 Task: In the  document people.rtf Select the text and change paragraph spacing to  '1.5' Change page orientation to  'Landscape' Add Page color Navy Blue
Action: Mouse moved to (278, 345)
Screenshot: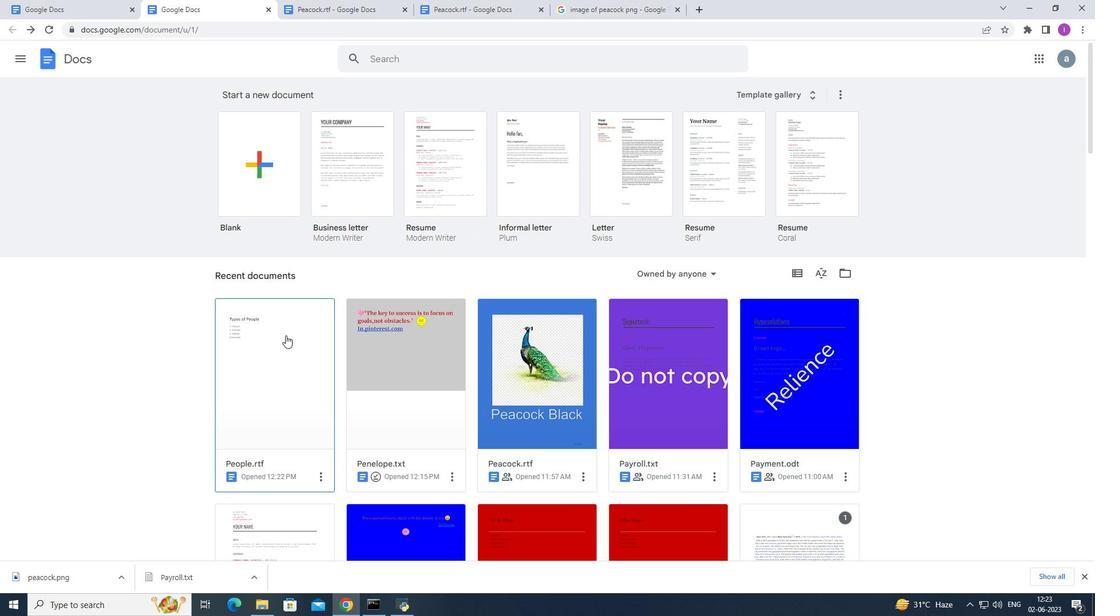 
Action: Mouse pressed left at (278, 345)
Screenshot: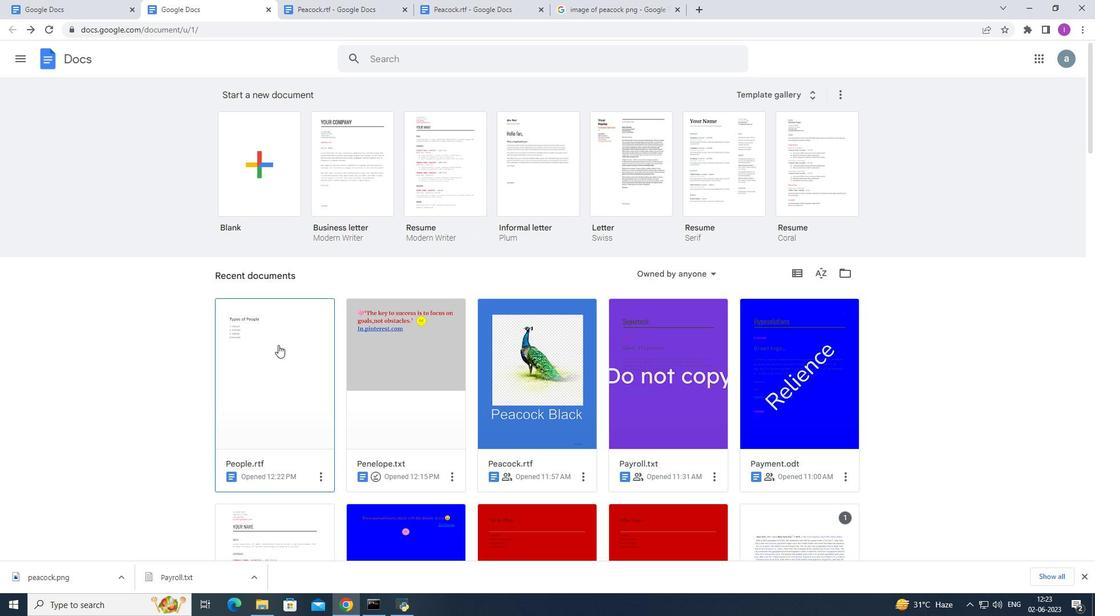 
Action: Mouse moved to (344, 192)
Screenshot: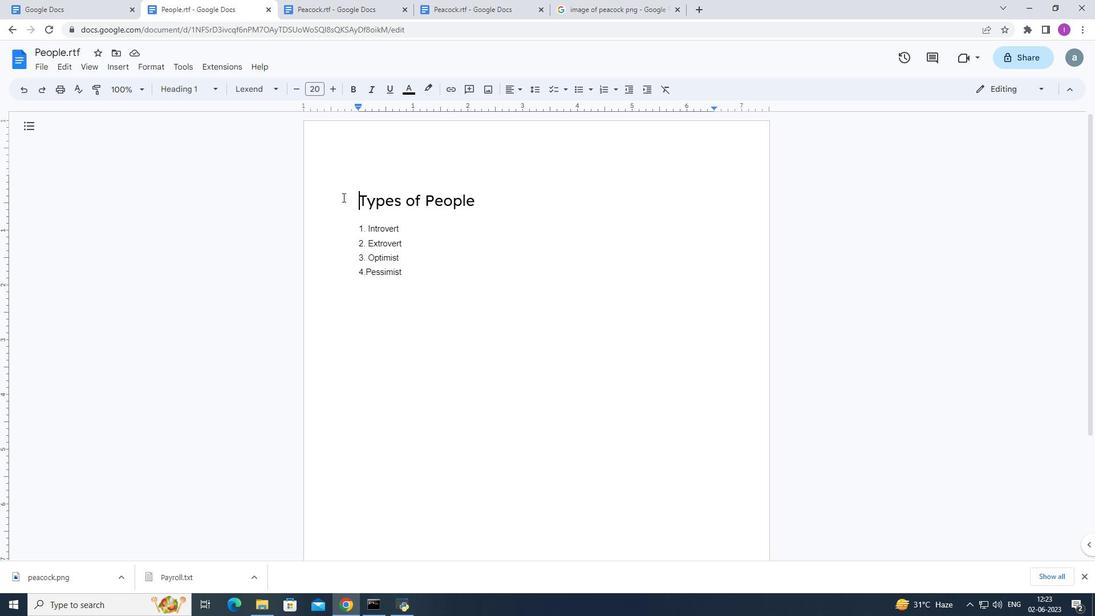 
Action: Mouse pressed left at (344, 192)
Screenshot: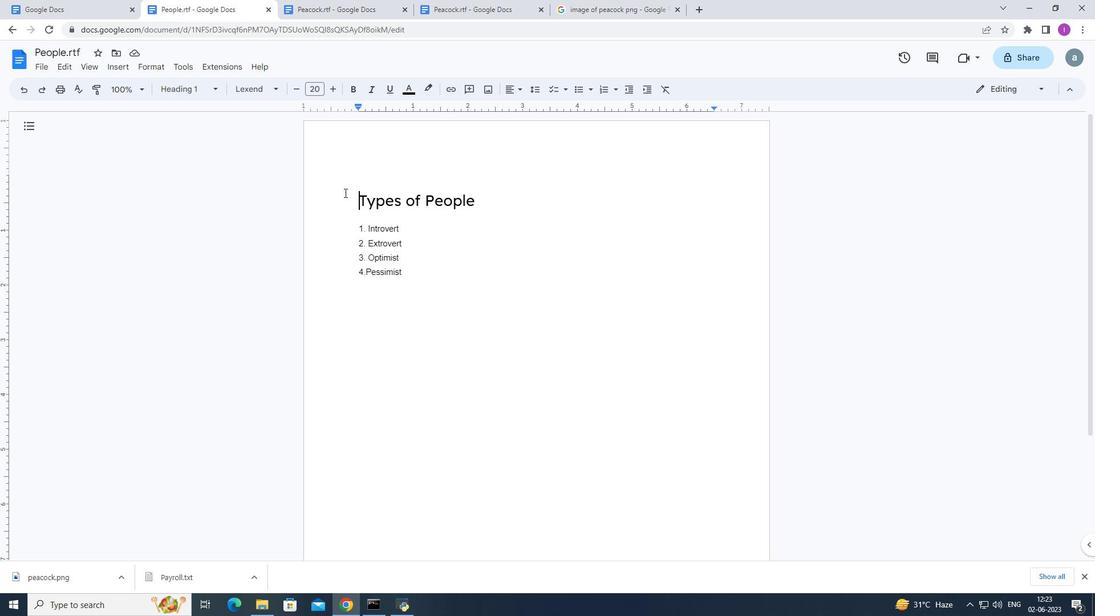 
Action: Mouse moved to (535, 87)
Screenshot: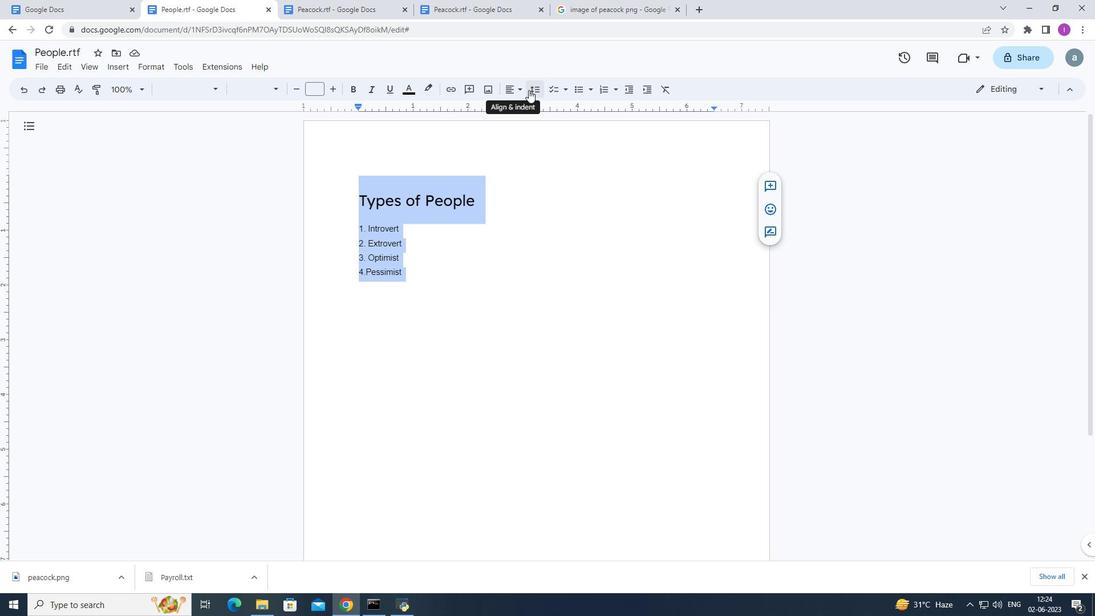 
Action: Mouse pressed left at (535, 87)
Screenshot: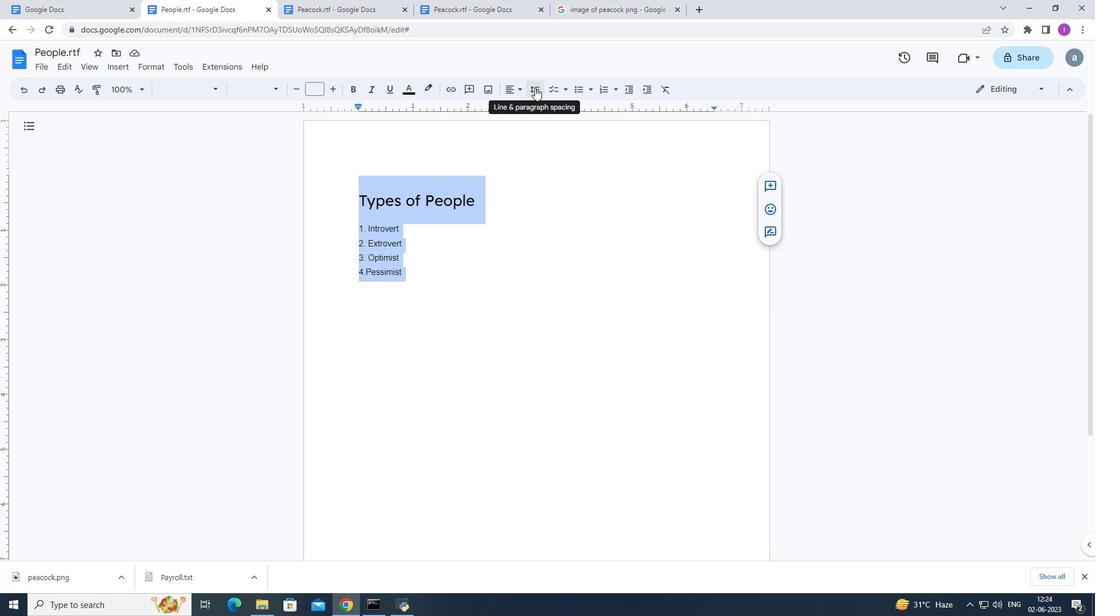
Action: Mouse moved to (557, 131)
Screenshot: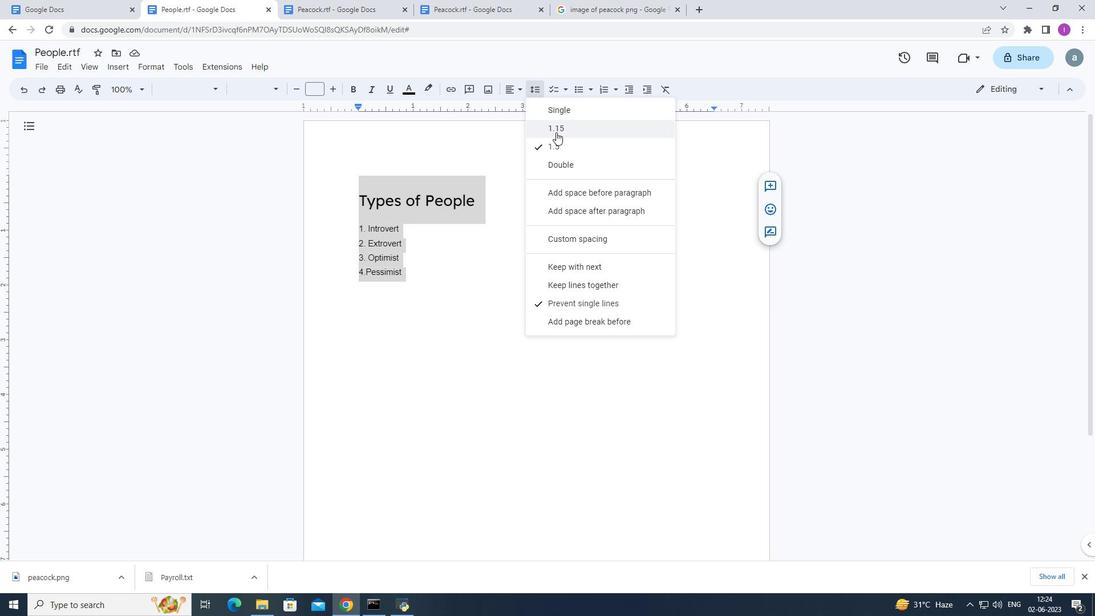 
Action: Mouse pressed left at (557, 131)
Screenshot: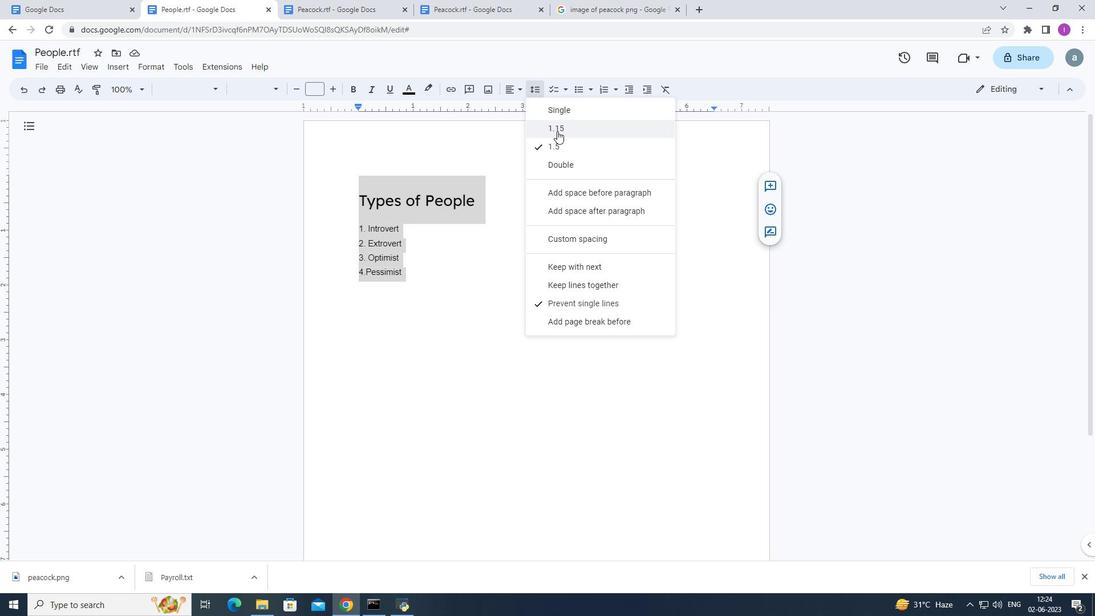 
Action: Mouse moved to (557, 130)
Screenshot: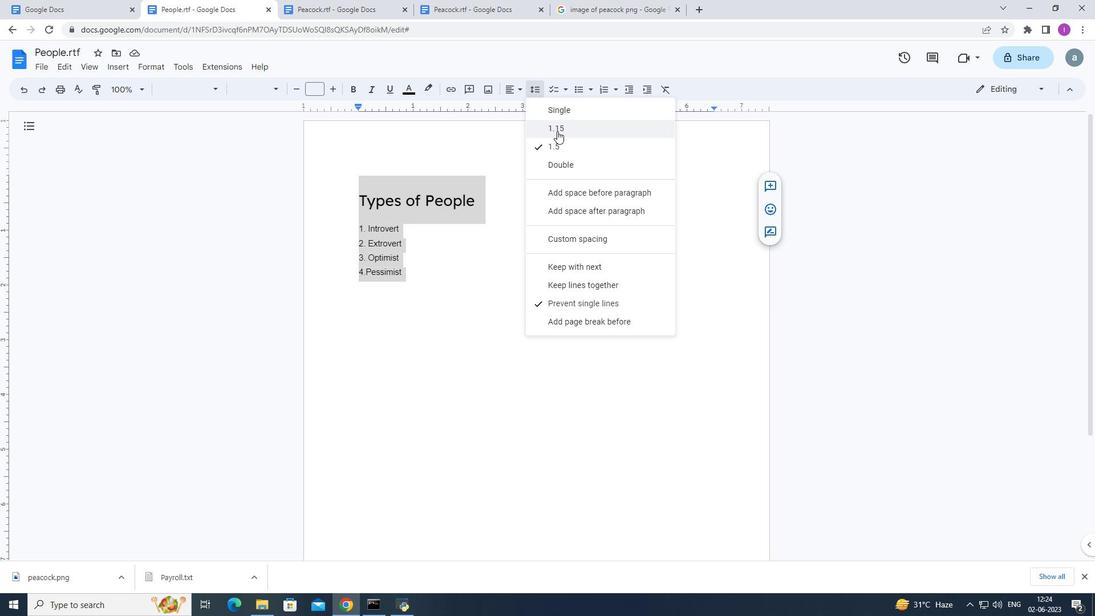 
Action: Mouse pressed left at (557, 130)
Screenshot: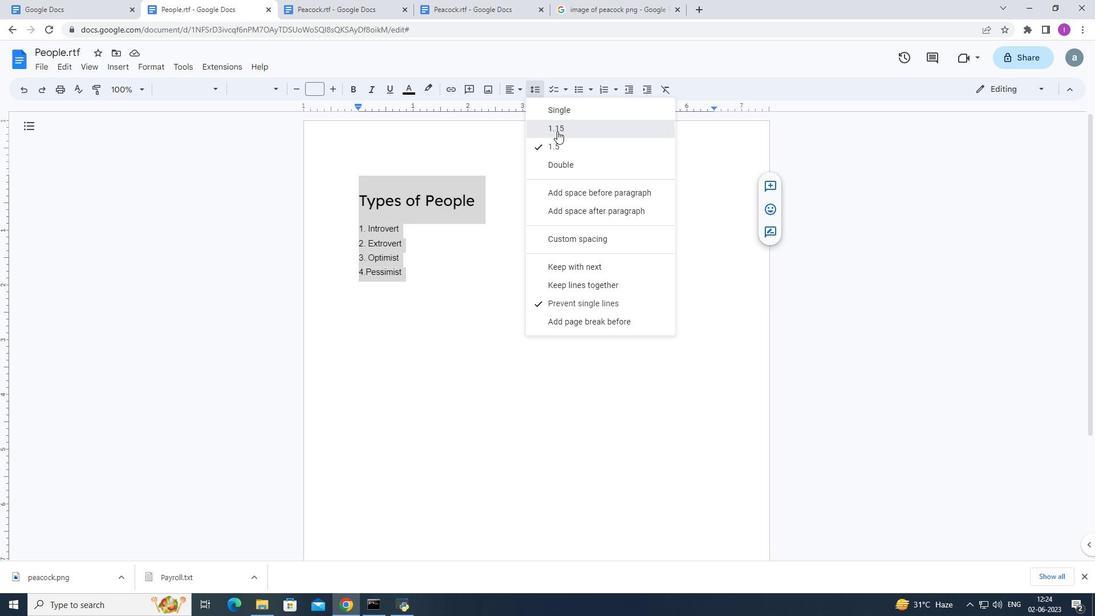 
Action: Mouse moved to (529, 91)
Screenshot: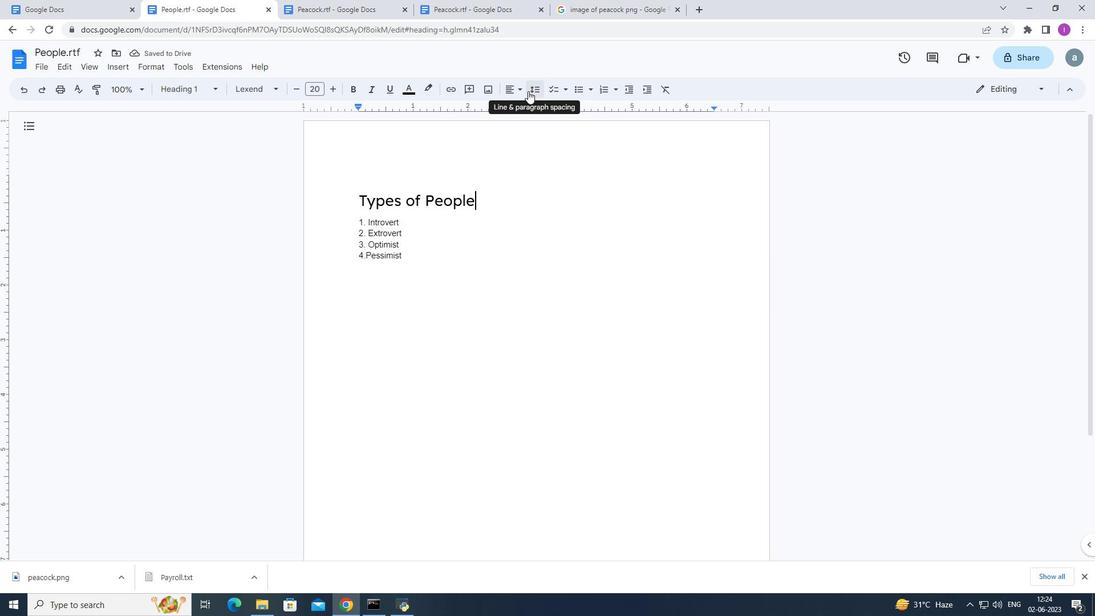 
Action: Mouse pressed left at (529, 91)
Screenshot: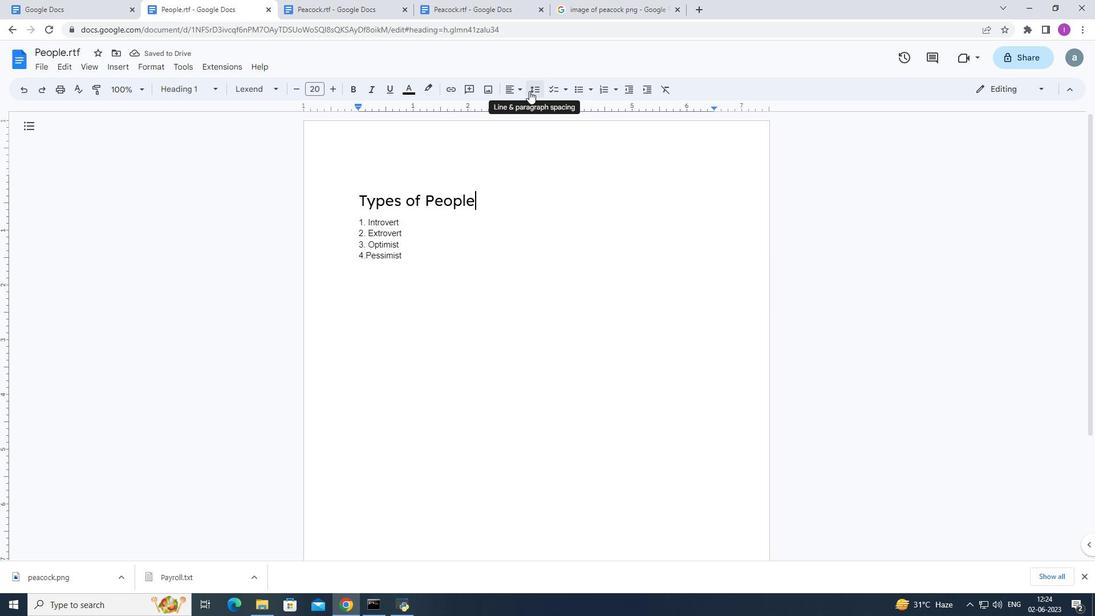 
Action: Mouse moved to (551, 140)
Screenshot: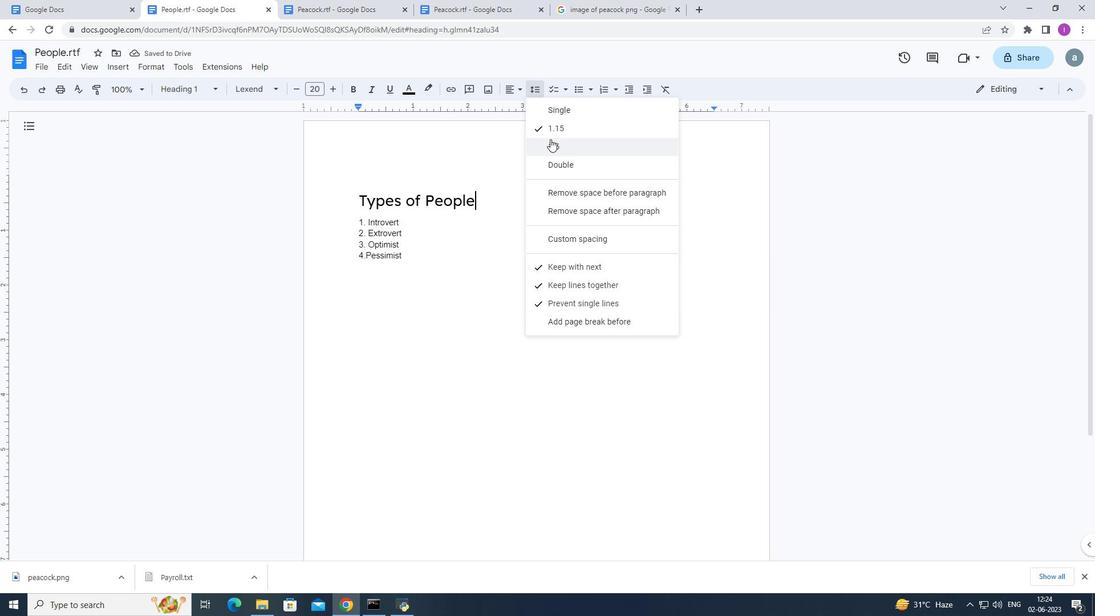 
Action: Mouse pressed left at (551, 140)
Screenshot: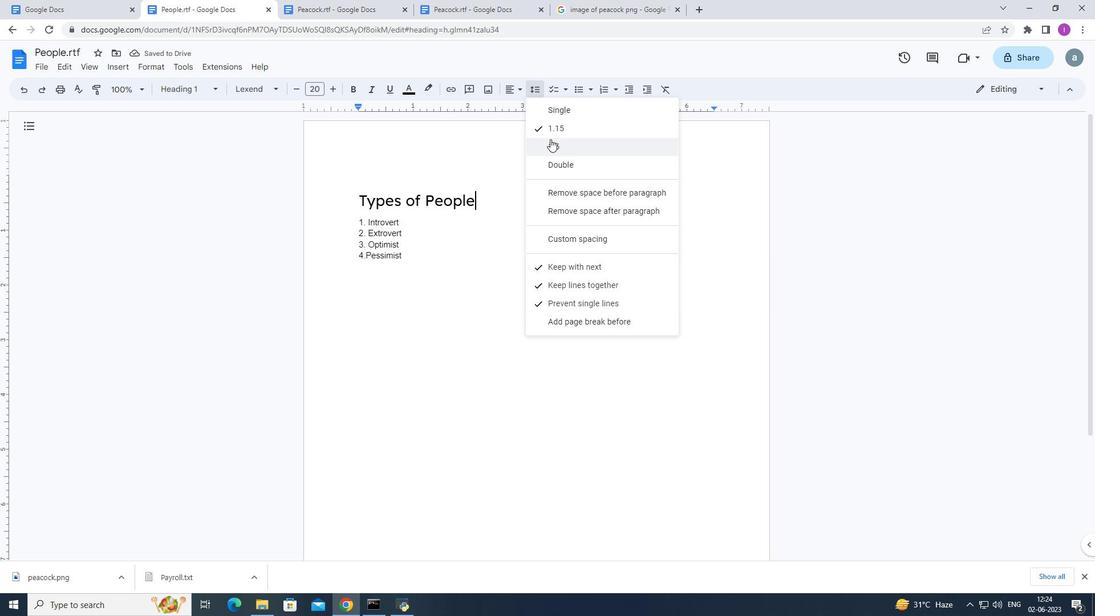 
Action: Mouse moved to (363, 286)
Screenshot: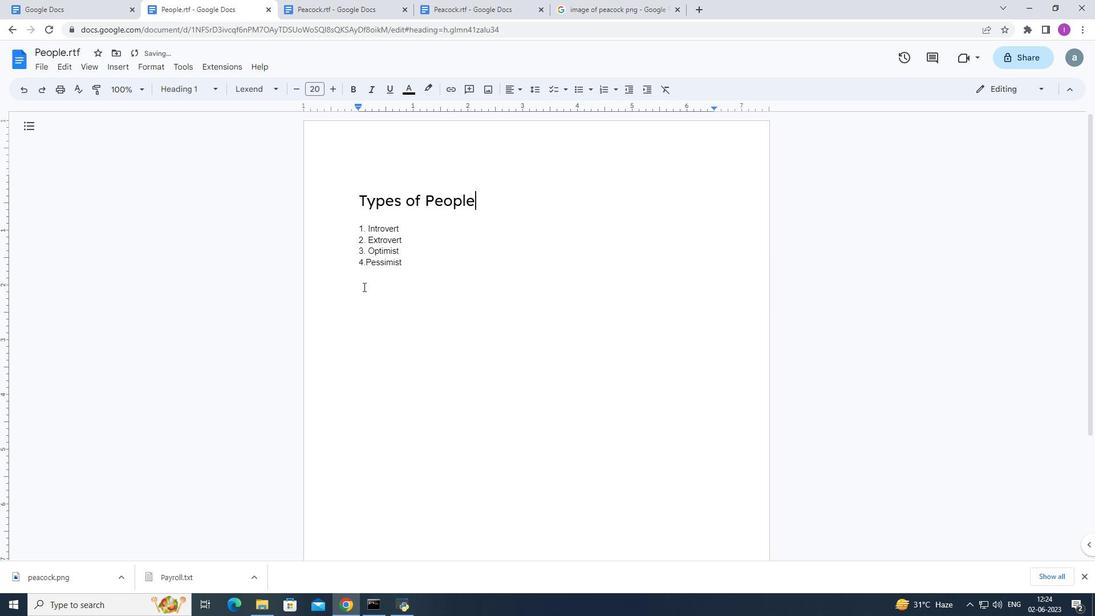 
Action: Mouse scrolled (363, 286) with delta (0, 0)
Screenshot: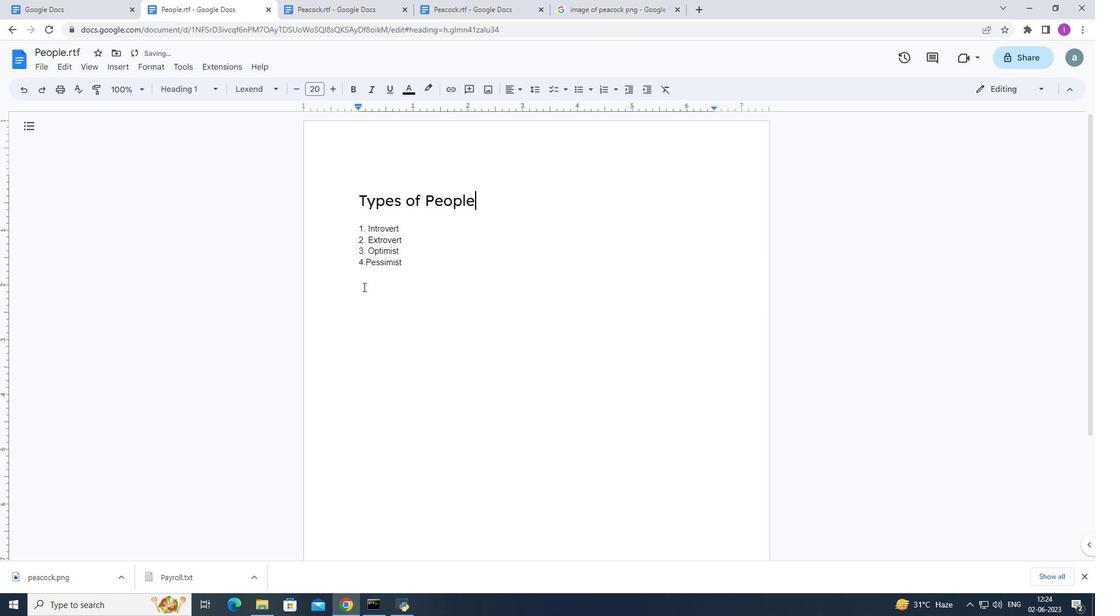 
Action: Mouse moved to (43, 62)
Screenshot: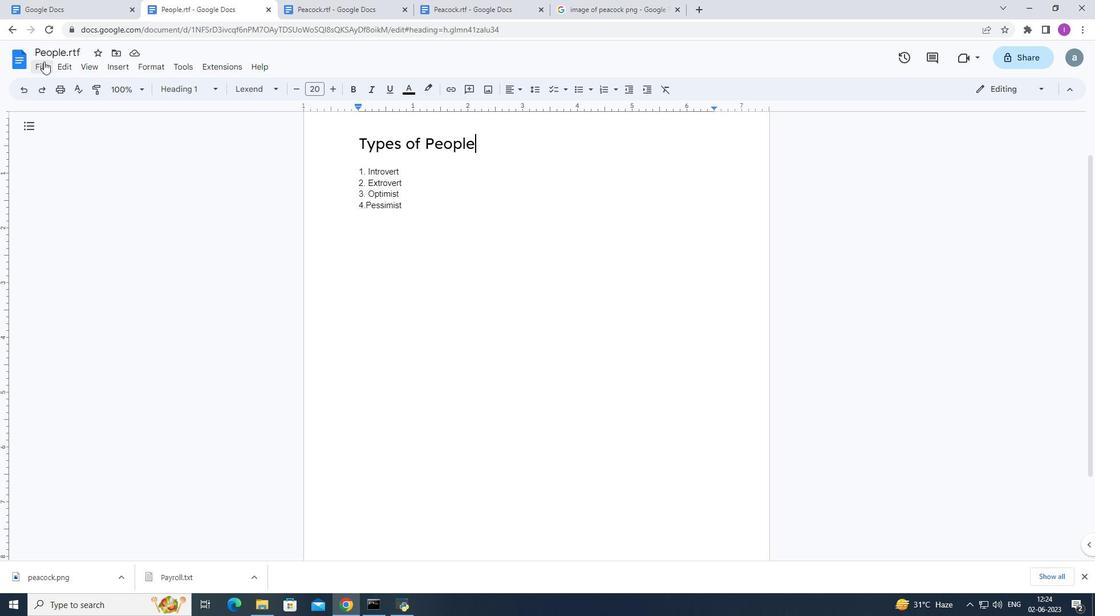 
Action: Mouse pressed left at (43, 62)
Screenshot: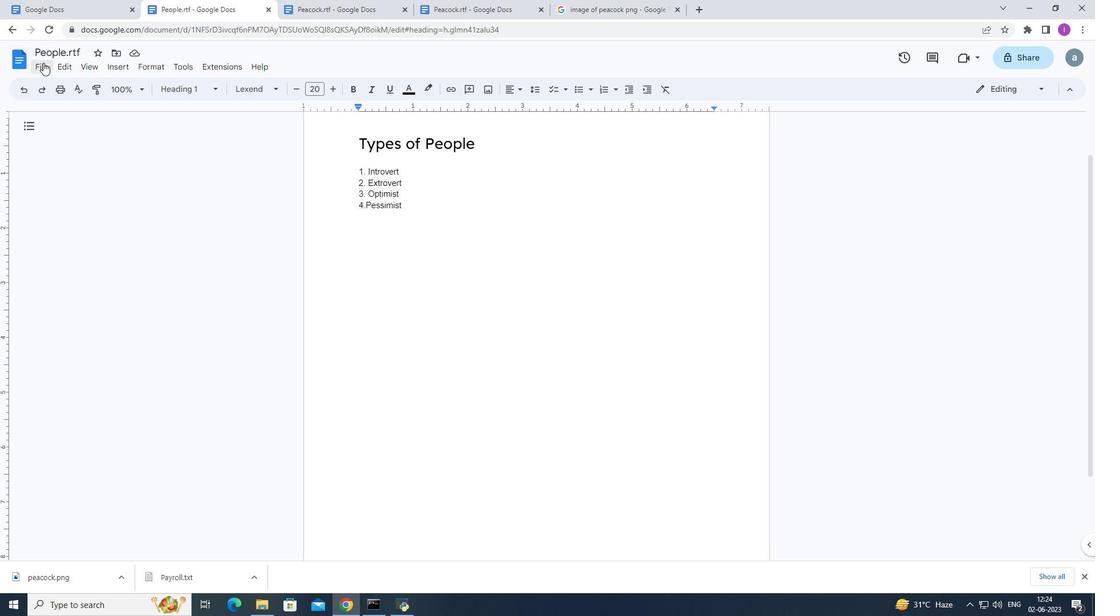 
Action: Mouse moved to (99, 378)
Screenshot: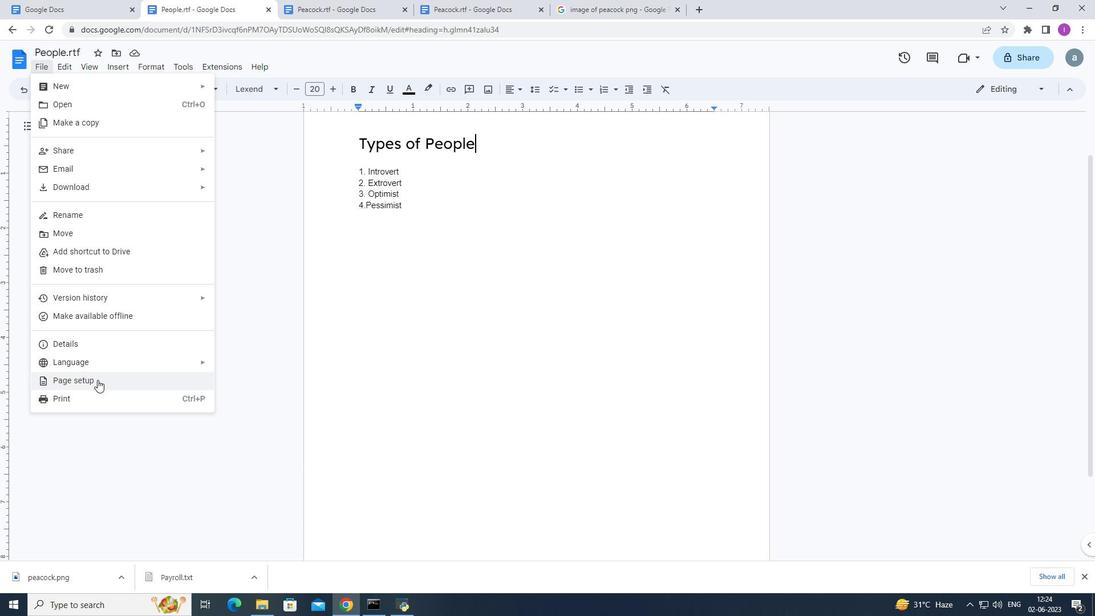 
Action: Mouse pressed left at (99, 378)
Screenshot: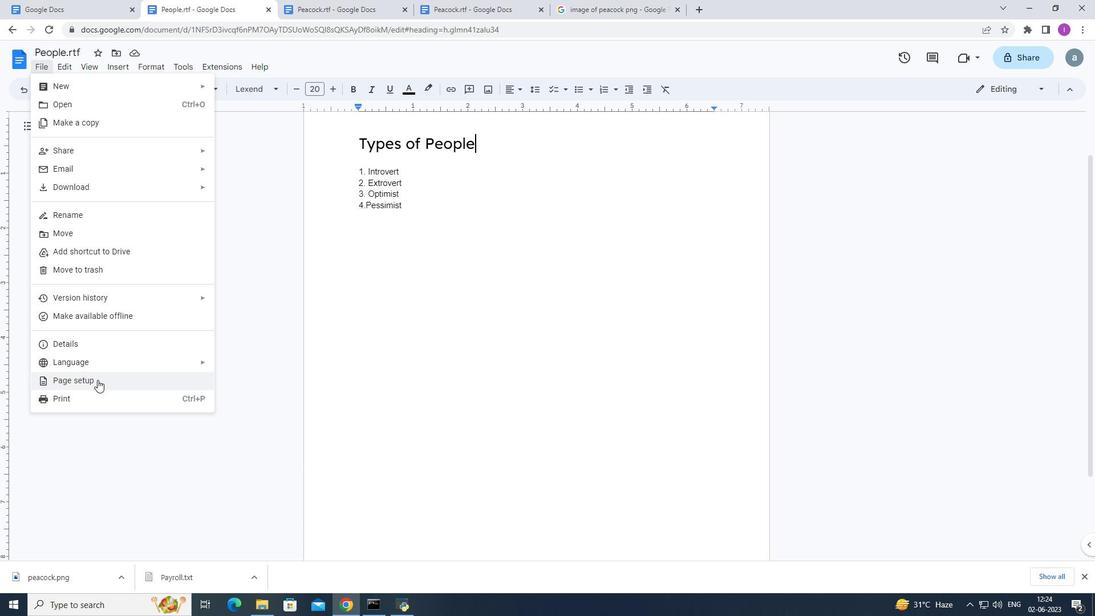 
Action: Mouse moved to (500, 282)
Screenshot: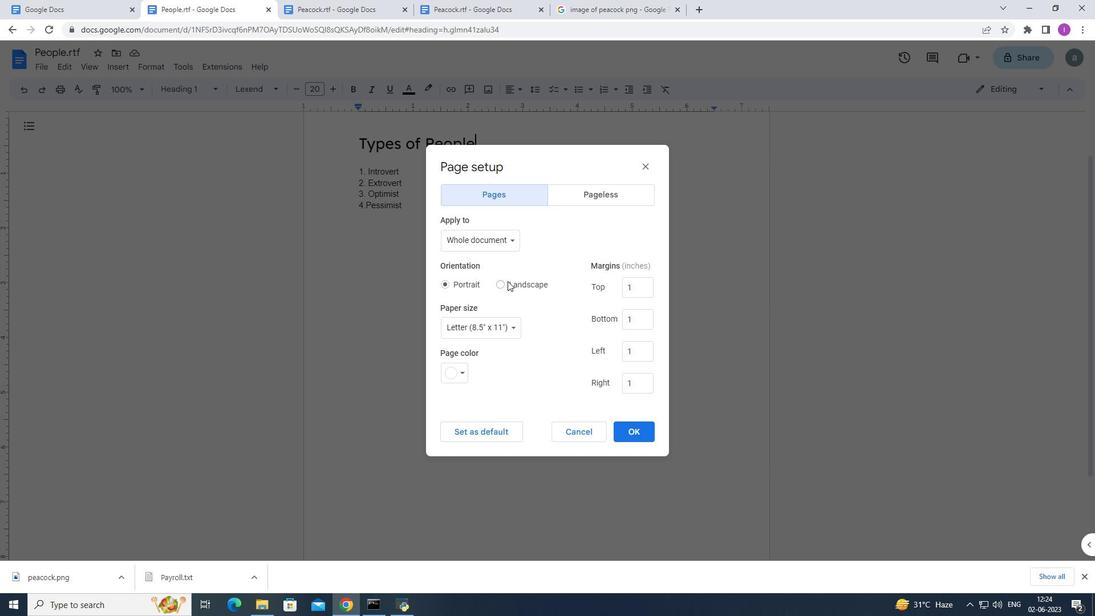 
Action: Mouse pressed left at (500, 282)
Screenshot: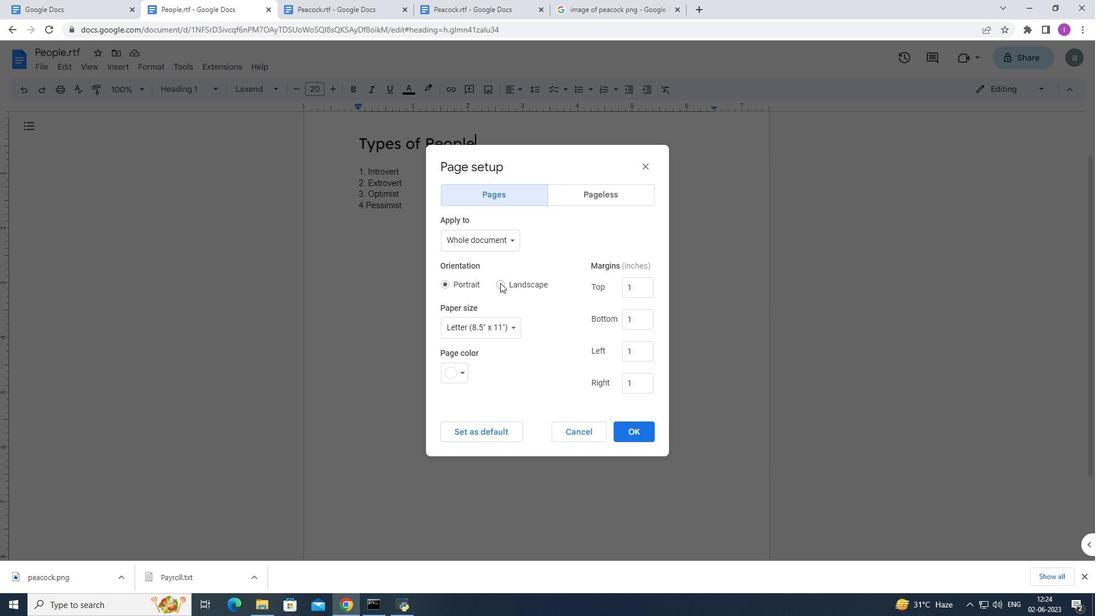 
Action: Mouse moved to (457, 369)
Screenshot: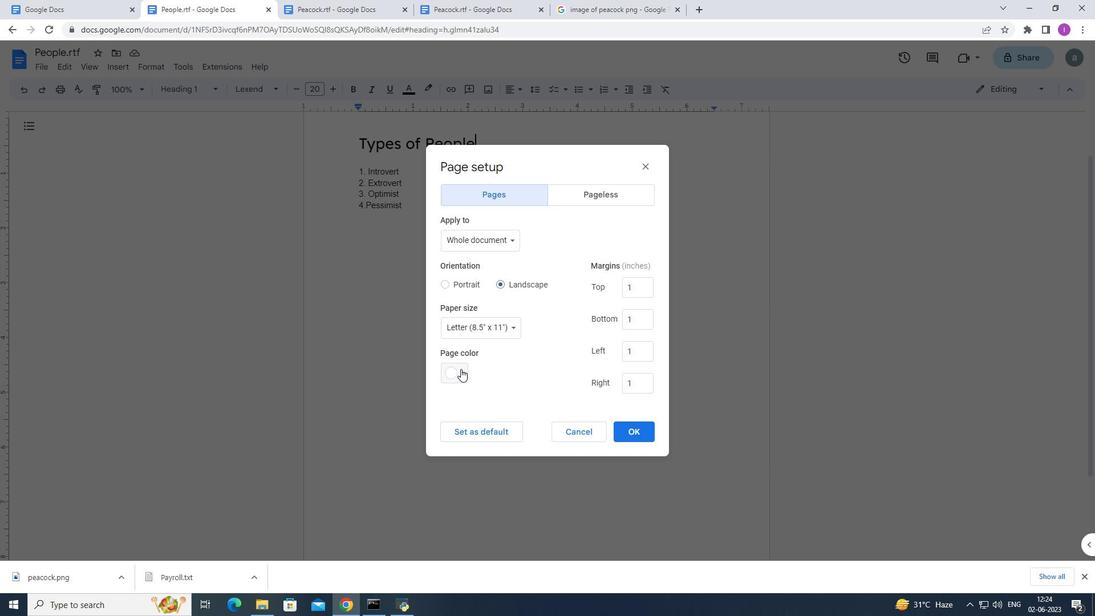 
Action: Mouse pressed left at (457, 369)
Screenshot: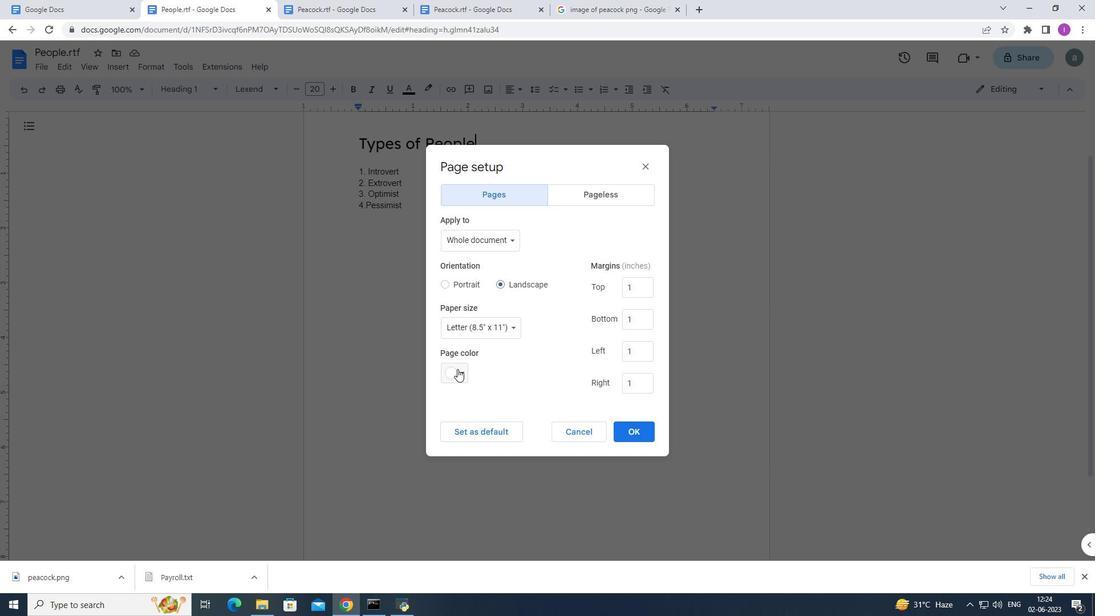 
Action: Mouse moved to (529, 469)
Screenshot: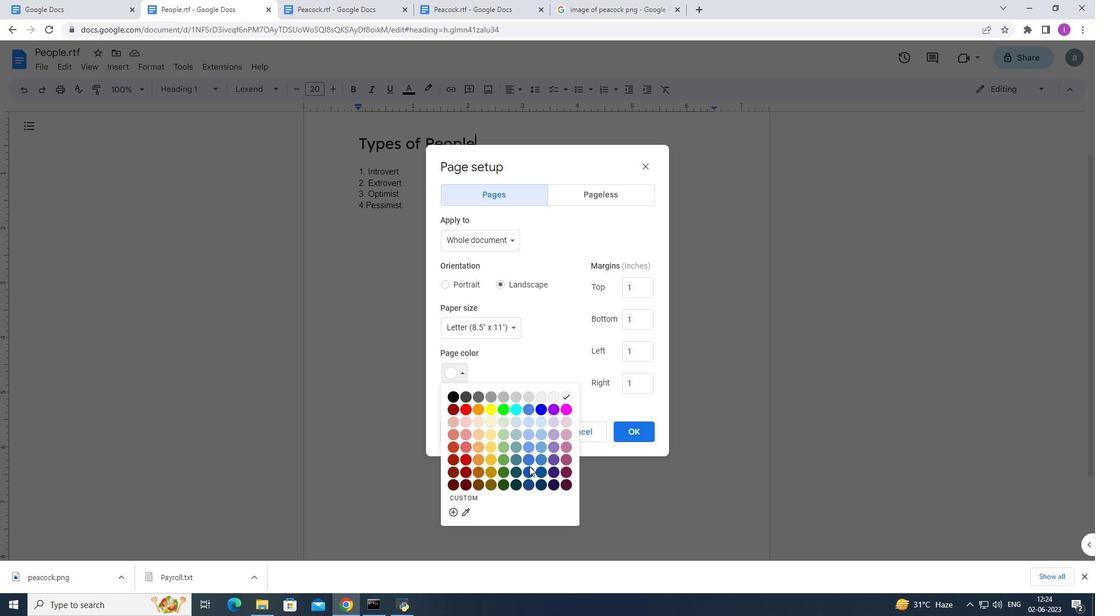
Action: Mouse pressed left at (529, 469)
Screenshot: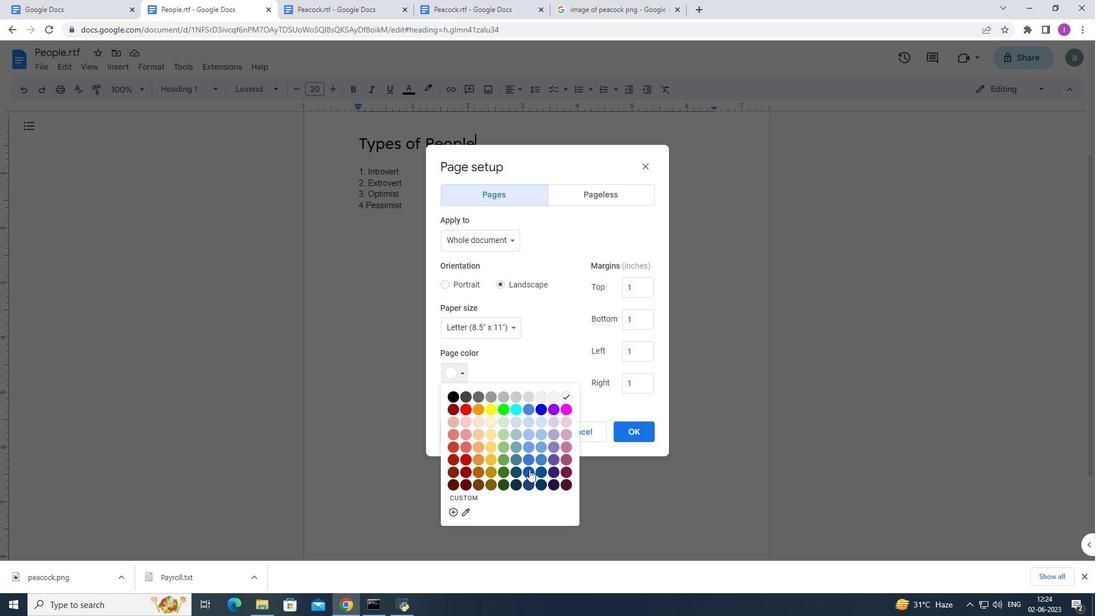 
Action: Mouse moved to (625, 438)
Screenshot: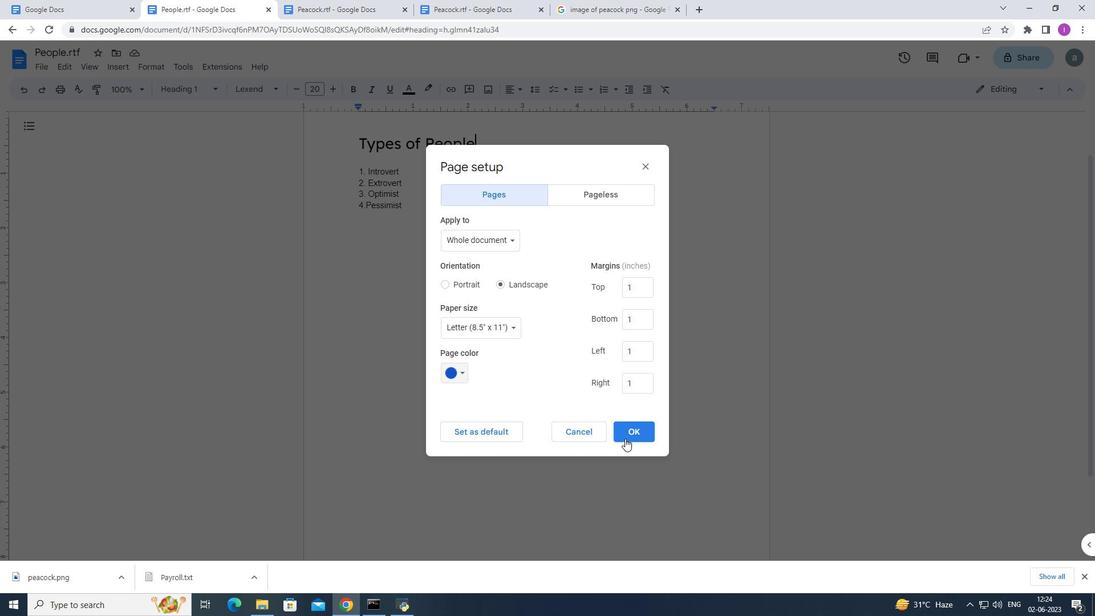 
Action: Mouse pressed left at (625, 438)
Screenshot: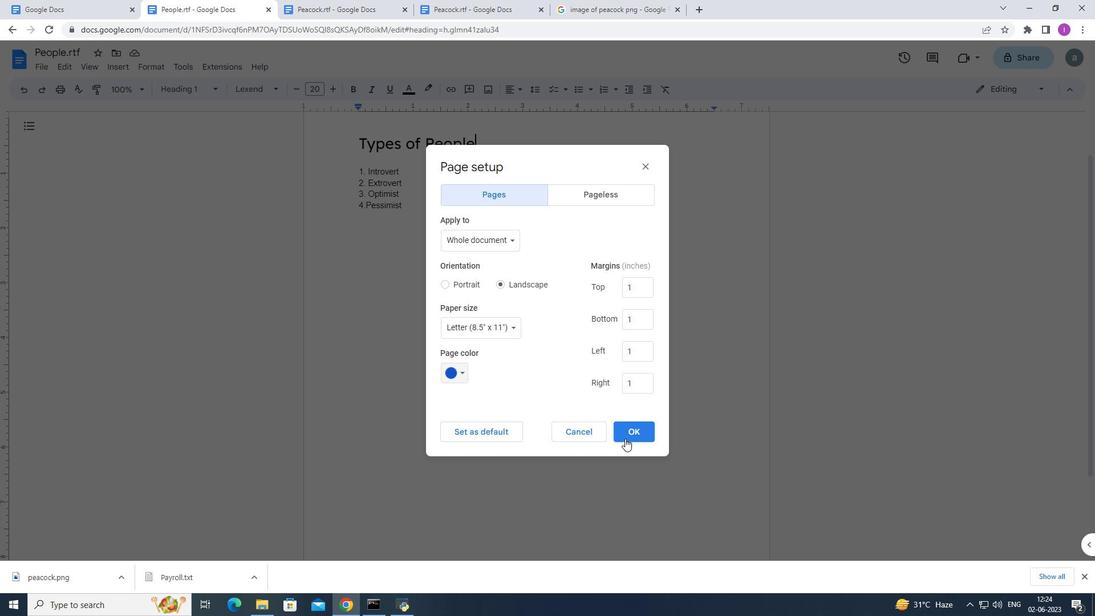 
Action: Mouse moved to (346, 284)
Screenshot: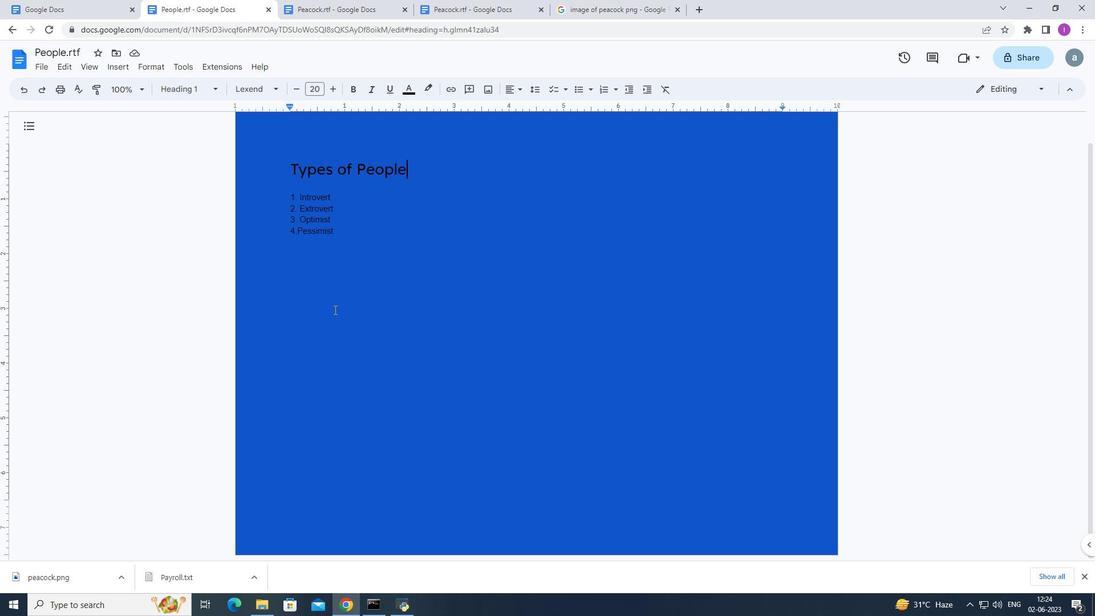 
